 Task: Create a section Code Quality Sprint and in the section, add a milestone Digital Transformation Strategy Implementation in the project TripleWorks.
Action: Mouse moved to (67, 365)
Screenshot: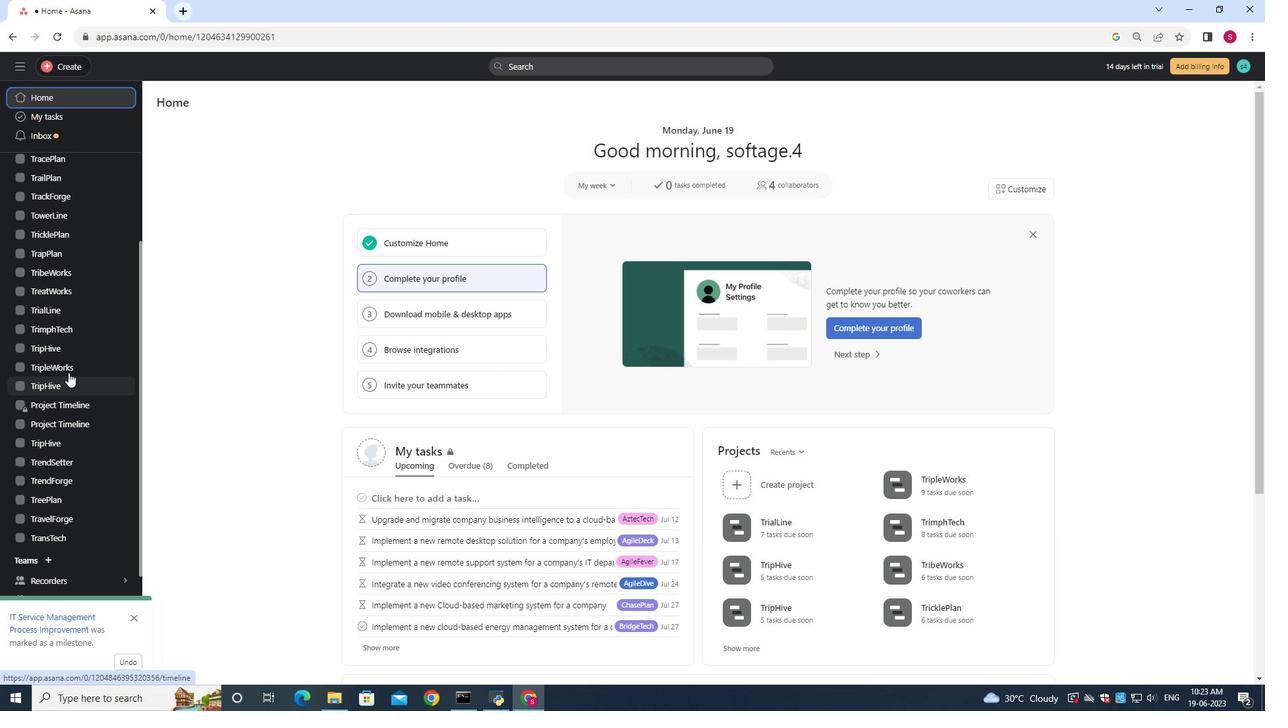 
Action: Mouse pressed left at (67, 365)
Screenshot: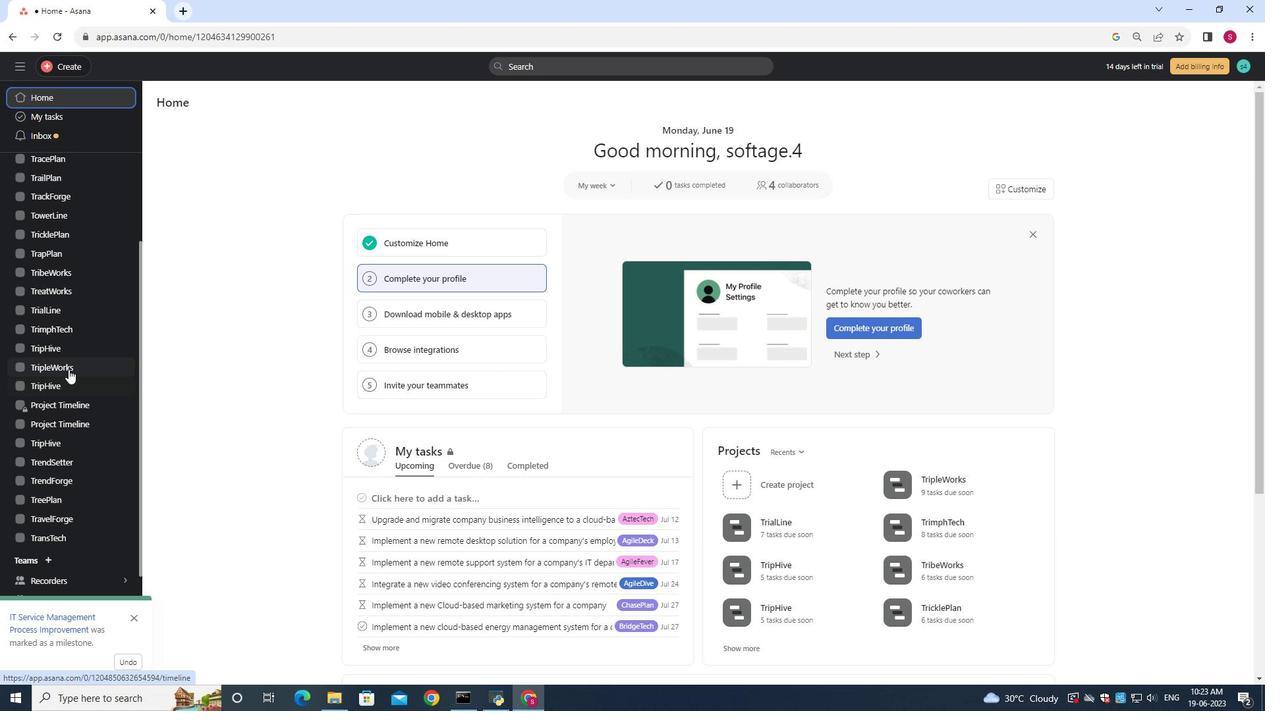 
Action: Mouse moved to (205, 157)
Screenshot: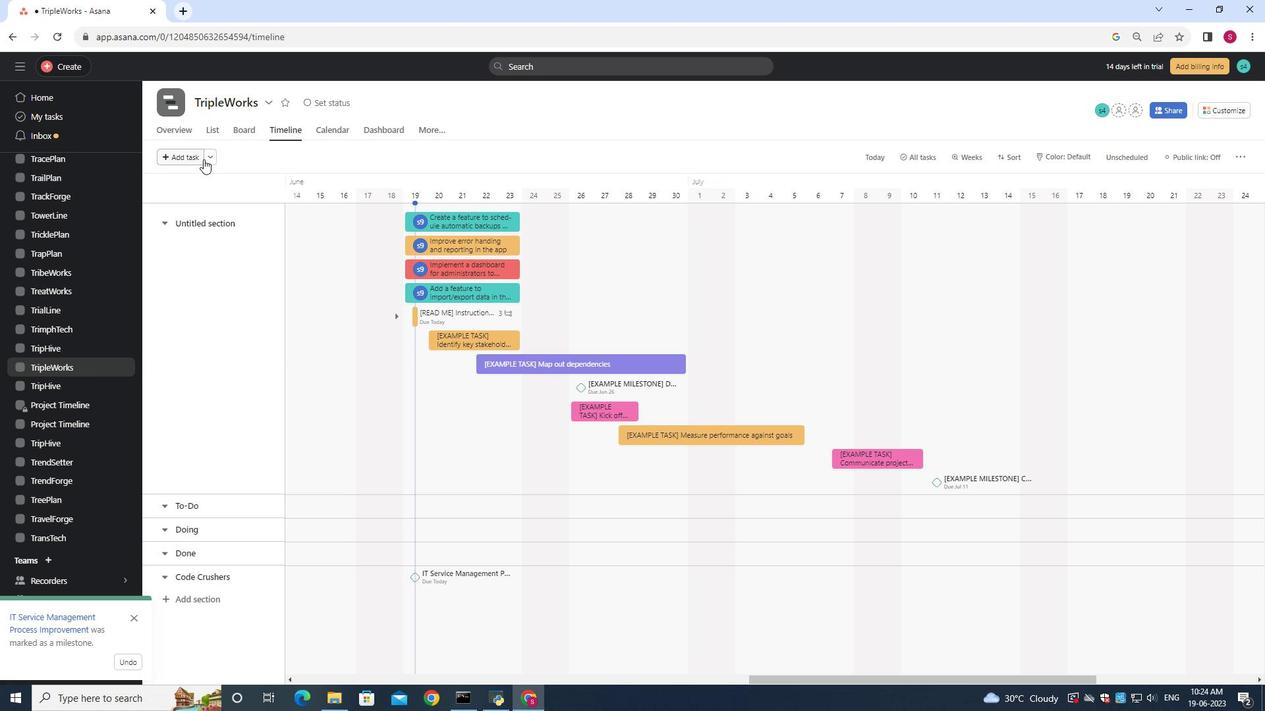 
Action: Mouse pressed left at (205, 157)
Screenshot: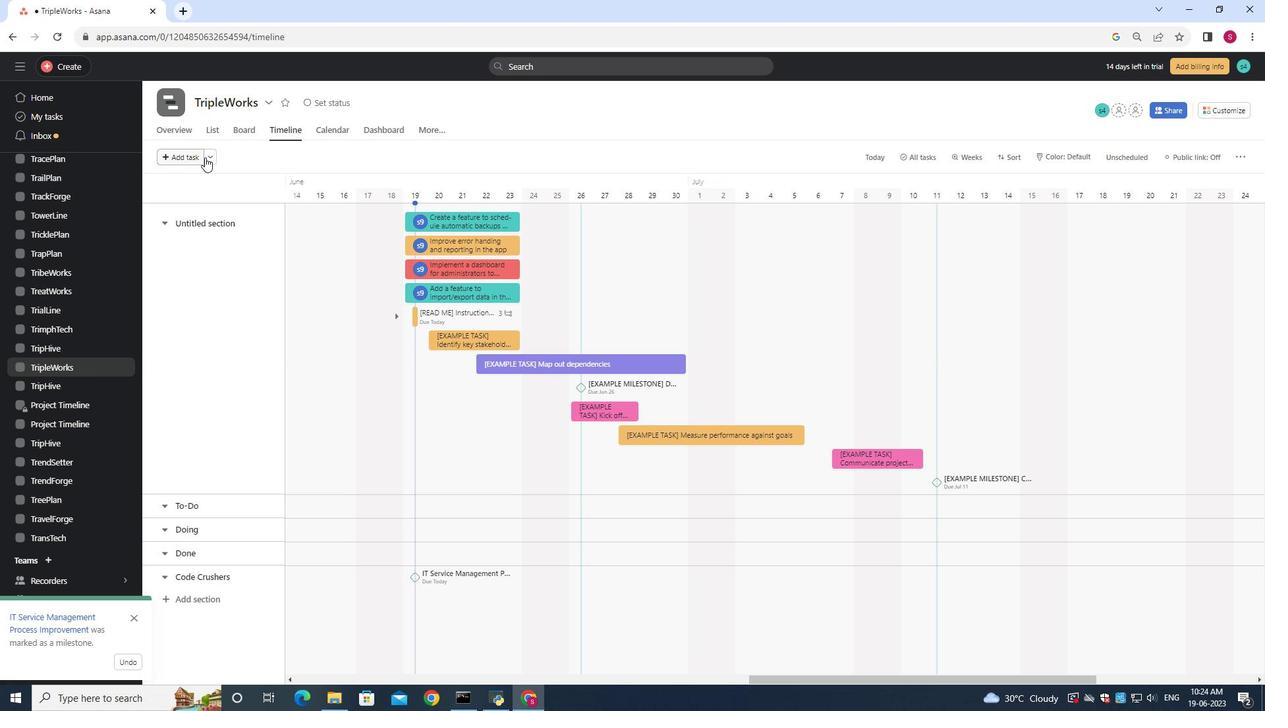 
Action: Mouse moved to (221, 181)
Screenshot: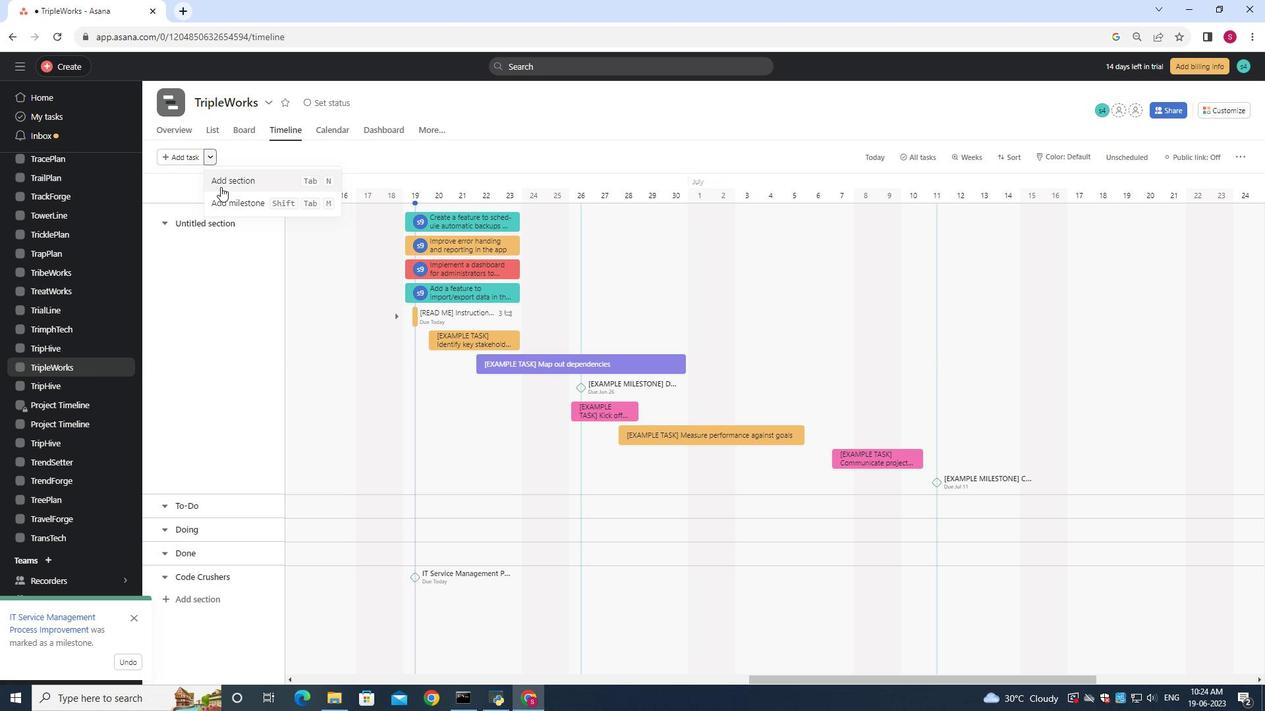 
Action: Mouse pressed left at (221, 181)
Screenshot: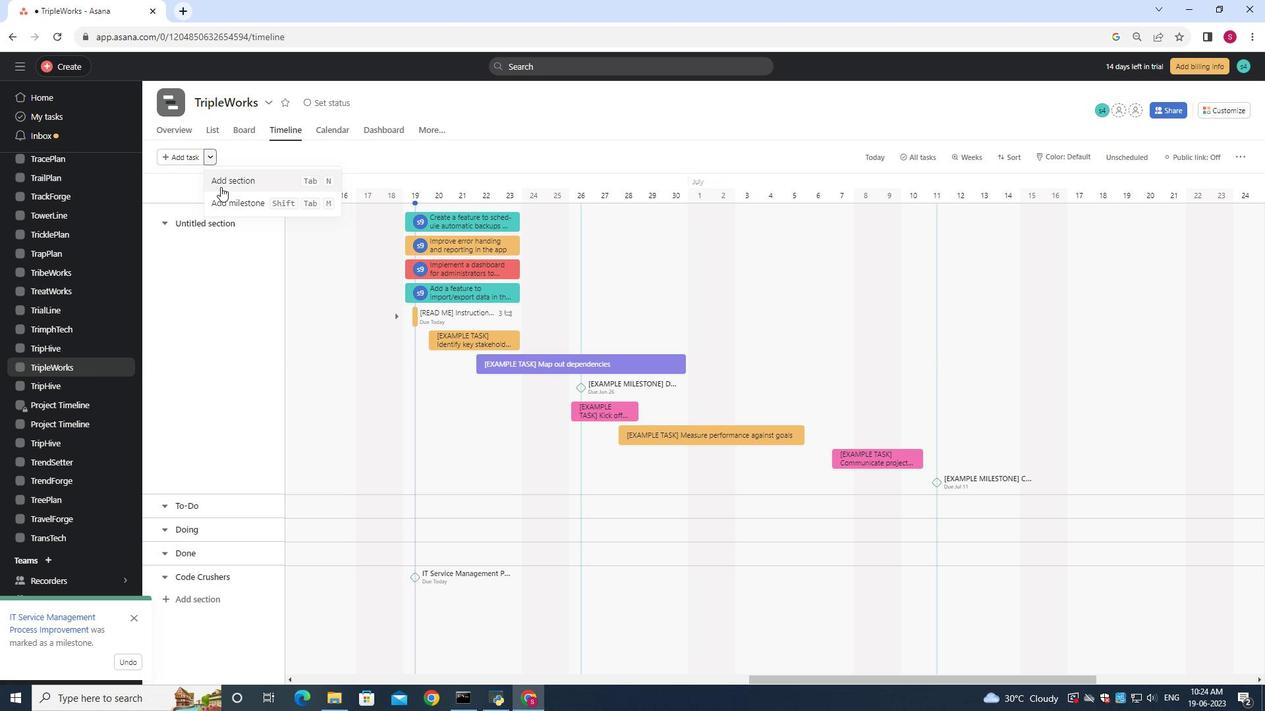 
Action: Mouse moved to (227, 266)
Screenshot: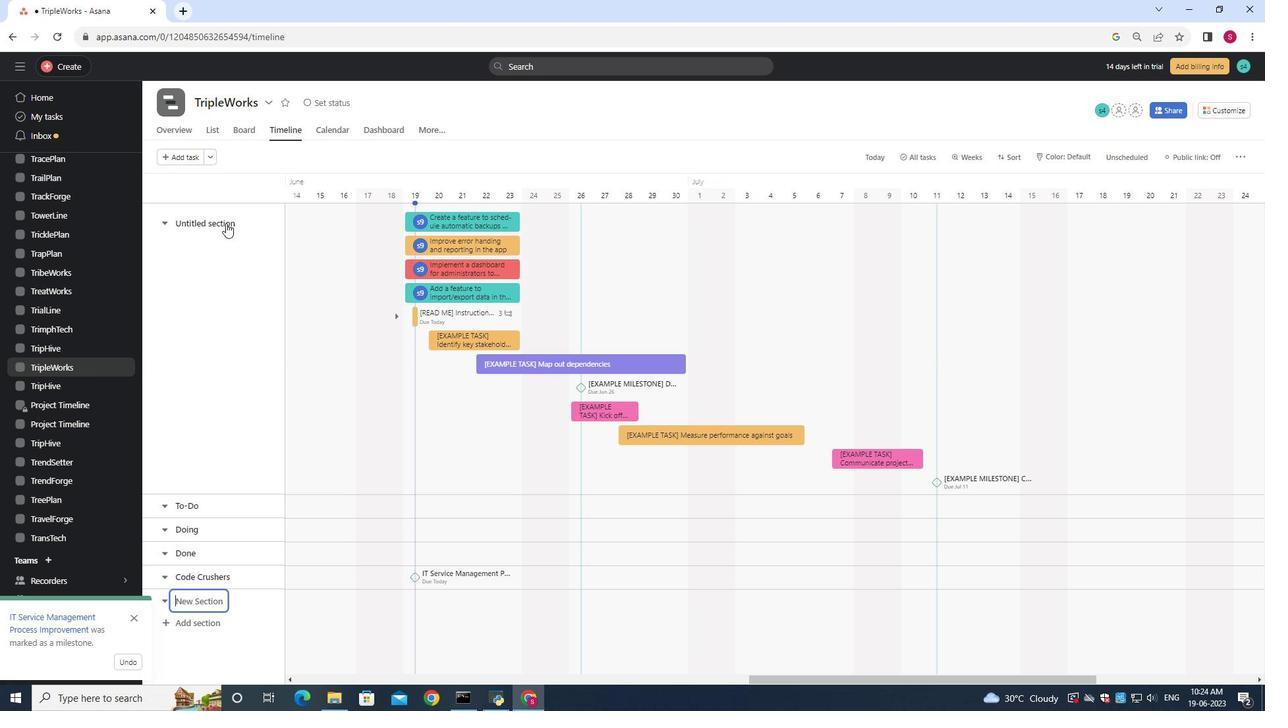 
Action: Key pressed <Key.shift>Code<Key.space><Key.shift><Key.shift><Key.shift><Key.shift><Key.shift><Key.shift><Key.shift><Key.shift><Key.shift><Key.shift><Key.shift><Key.shift><Key.shift><Key.shift><Key.shift><Key.shift><Key.shift><Key.shift><Key.shift><Key.shift><Key.shift><Key.shift><Key.shift><Key.shift><Key.shift>Quality
Screenshot: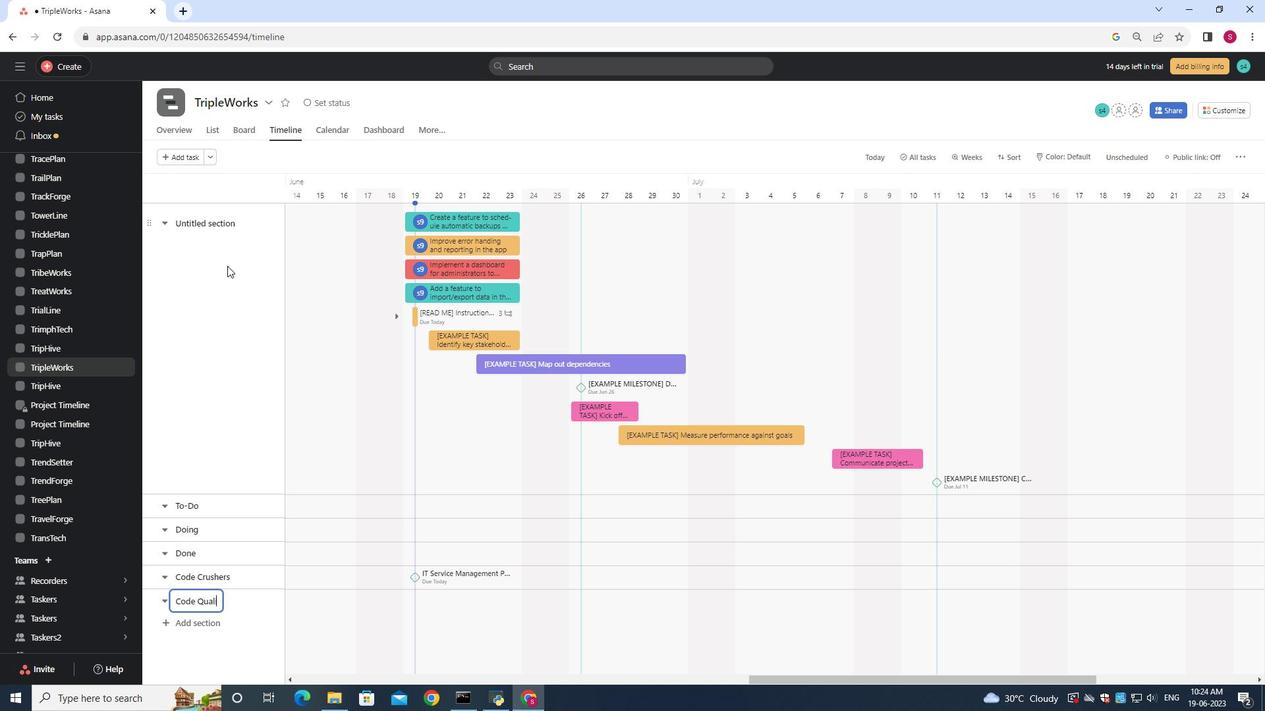 
Action: Mouse moved to (309, 607)
Screenshot: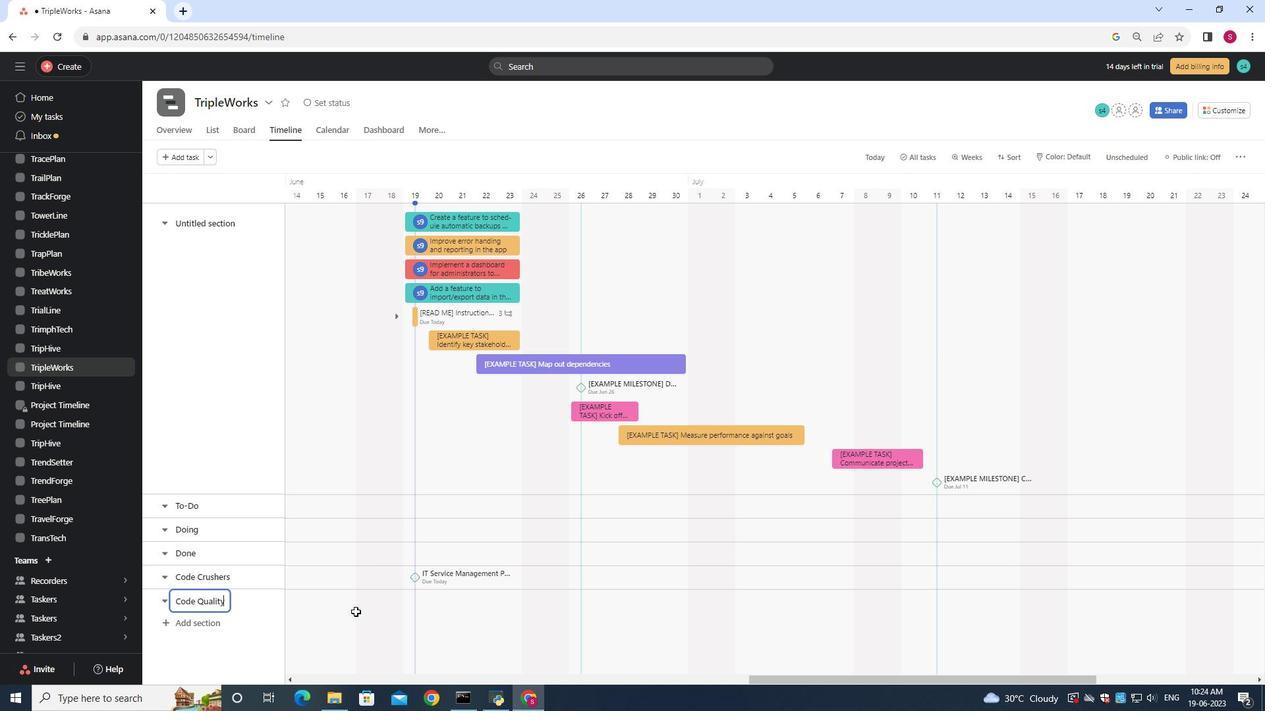 
Action: Mouse pressed left at (309, 607)
Screenshot: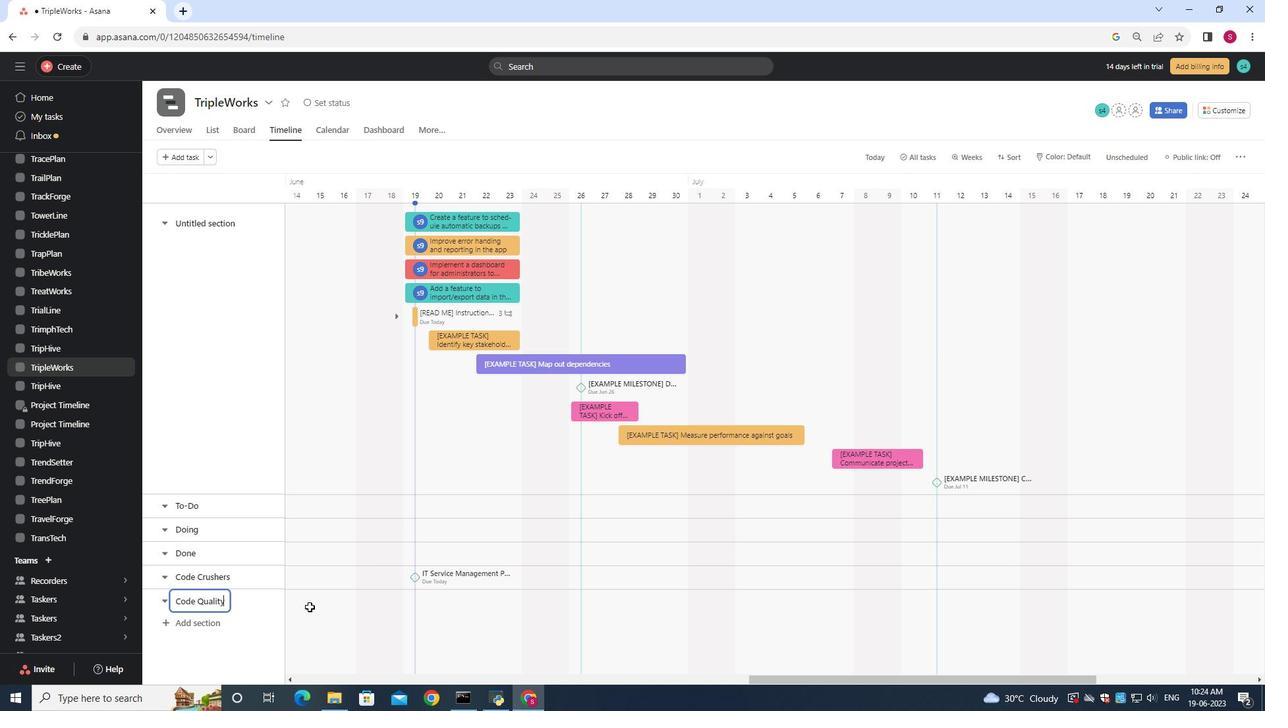 
Action: Mouse moved to (310, 607)
Screenshot: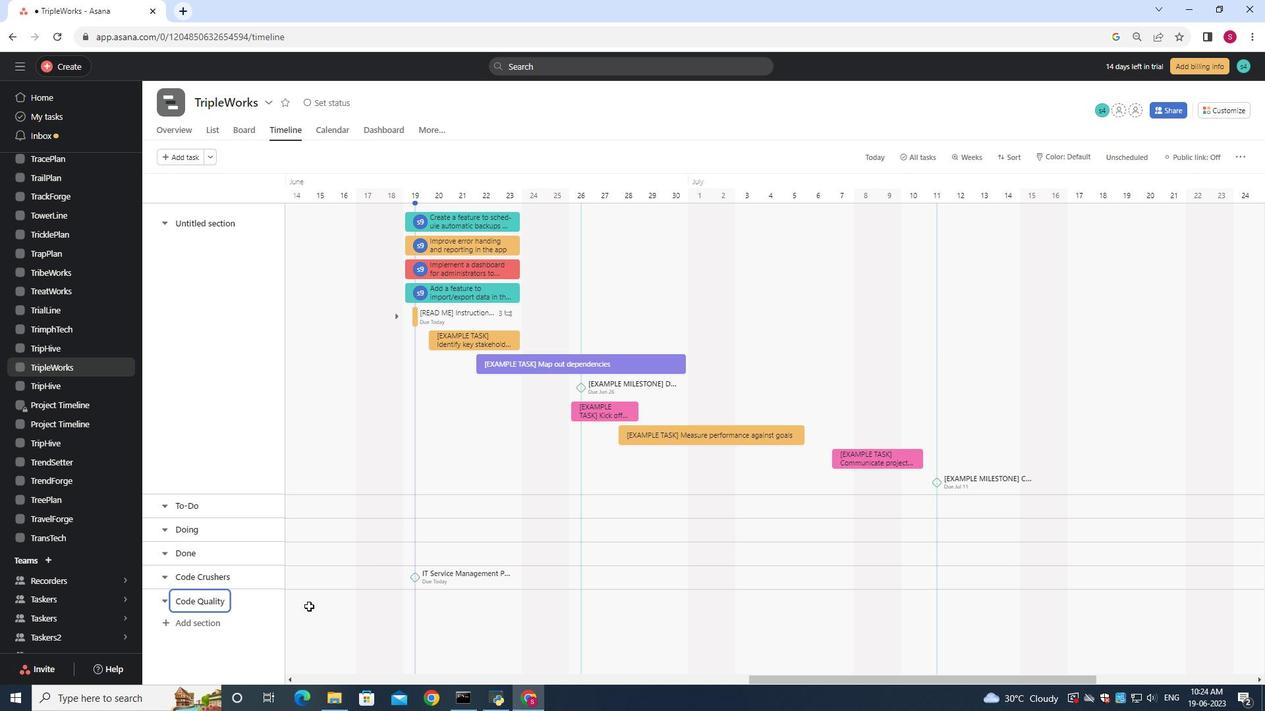 
Action: Key pressed <Key.shift><Key.shift>Digital<Key.space><Key.shift><Key.shift><Key.shift><Key.shift><Key.shift><Key.shift><Key.shift><Key.shift><Key.shift><Key.shift><Key.shift><Key.shift><Key.shift><Key.shift><Key.shift><Key.shift><Key.shift><Key.shift><Key.shift><Key.shift><Key.shift><Key.shift><Key.shift><Key.shift><Key.shift><Key.shift><Key.shift><Key.shift><Key.shift><Key.shift>Transformation<Key.space><Key.shift>Startegy
Screenshot: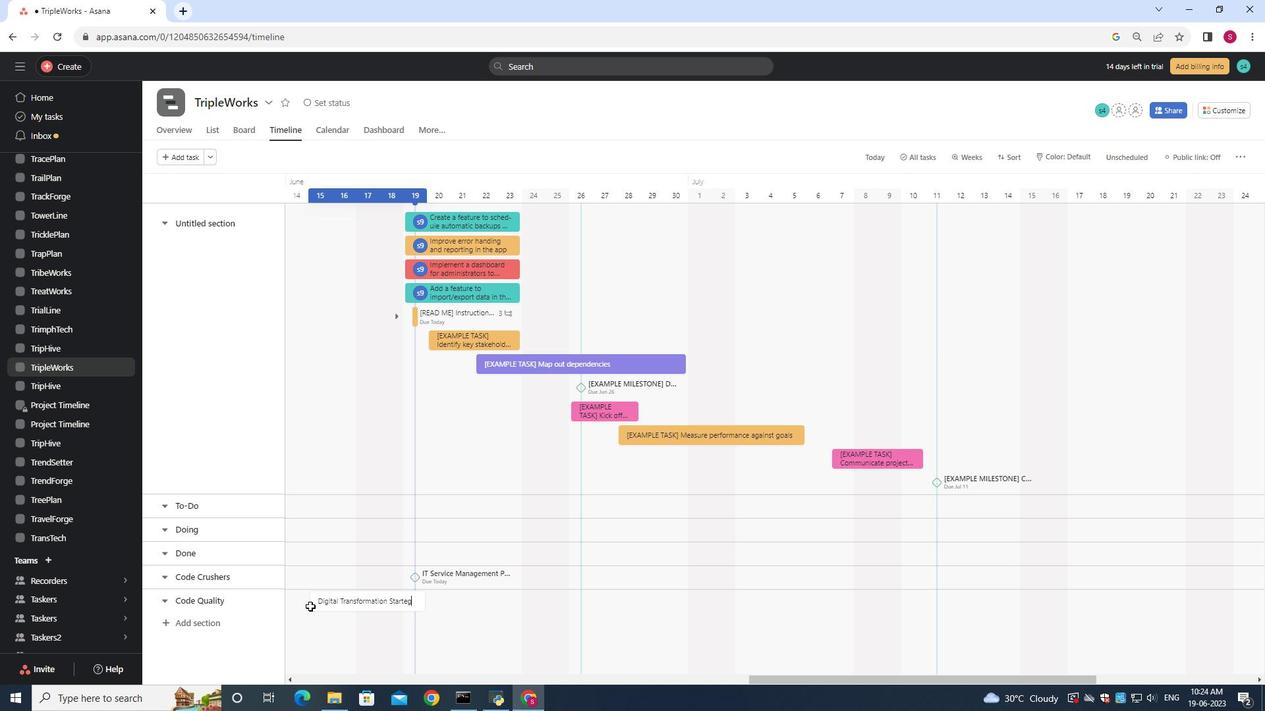 
Action: Mouse moved to (309, 539)
Screenshot: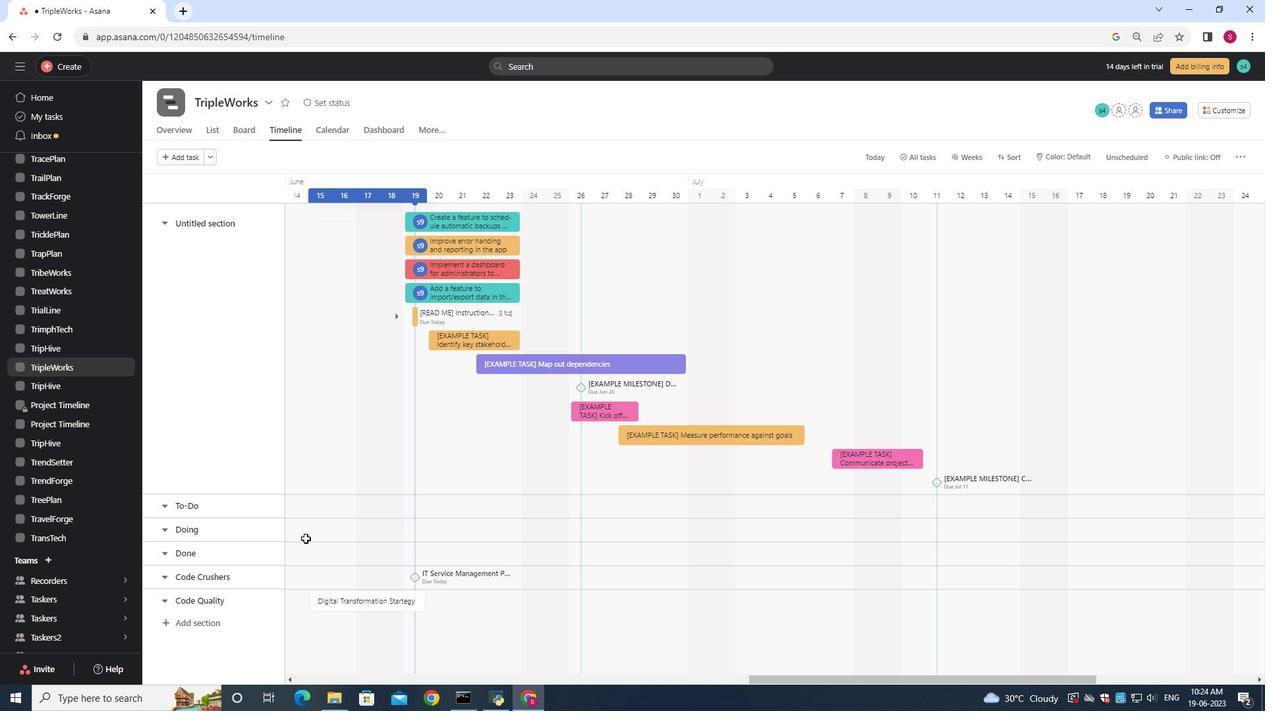 
Action: Key pressed <Key.space><Key.shift>Implementation<Key.space>
Screenshot: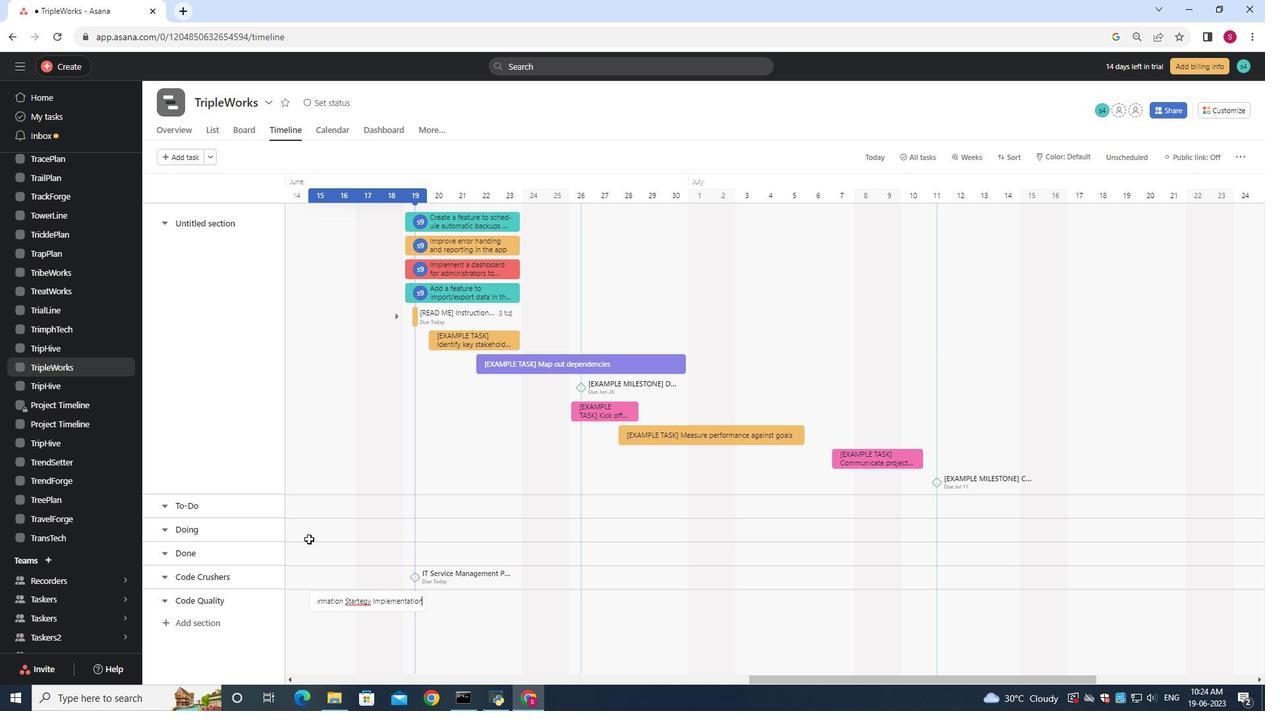 
Action: Mouse moved to (365, 604)
Screenshot: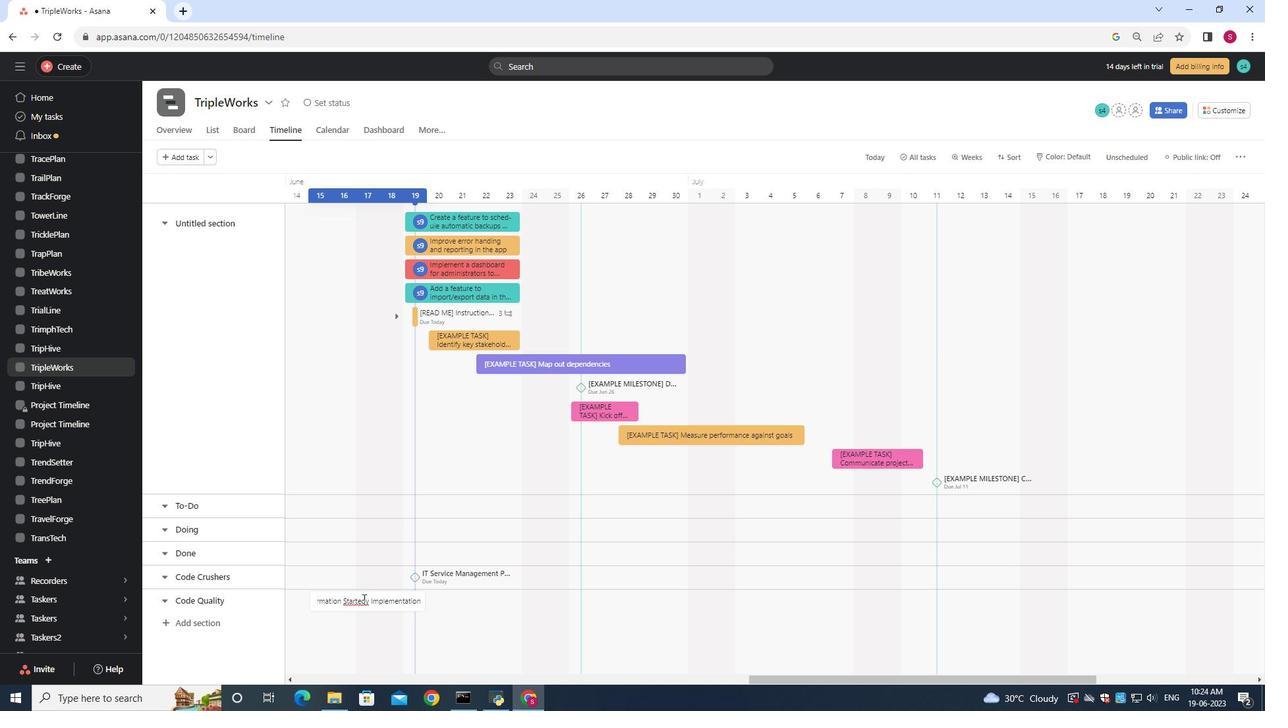 
Action: Mouse pressed left at (365, 604)
Screenshot: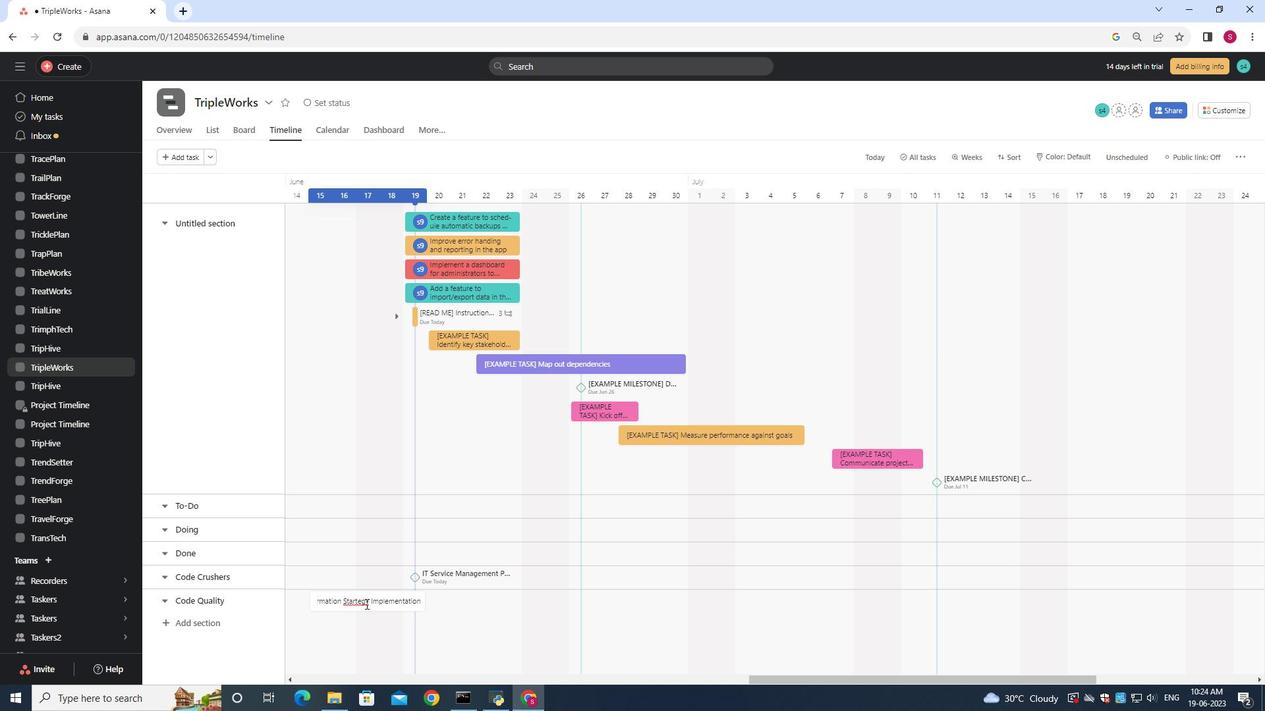 
Action: Mouse moved to (369, 597)
Screenshot: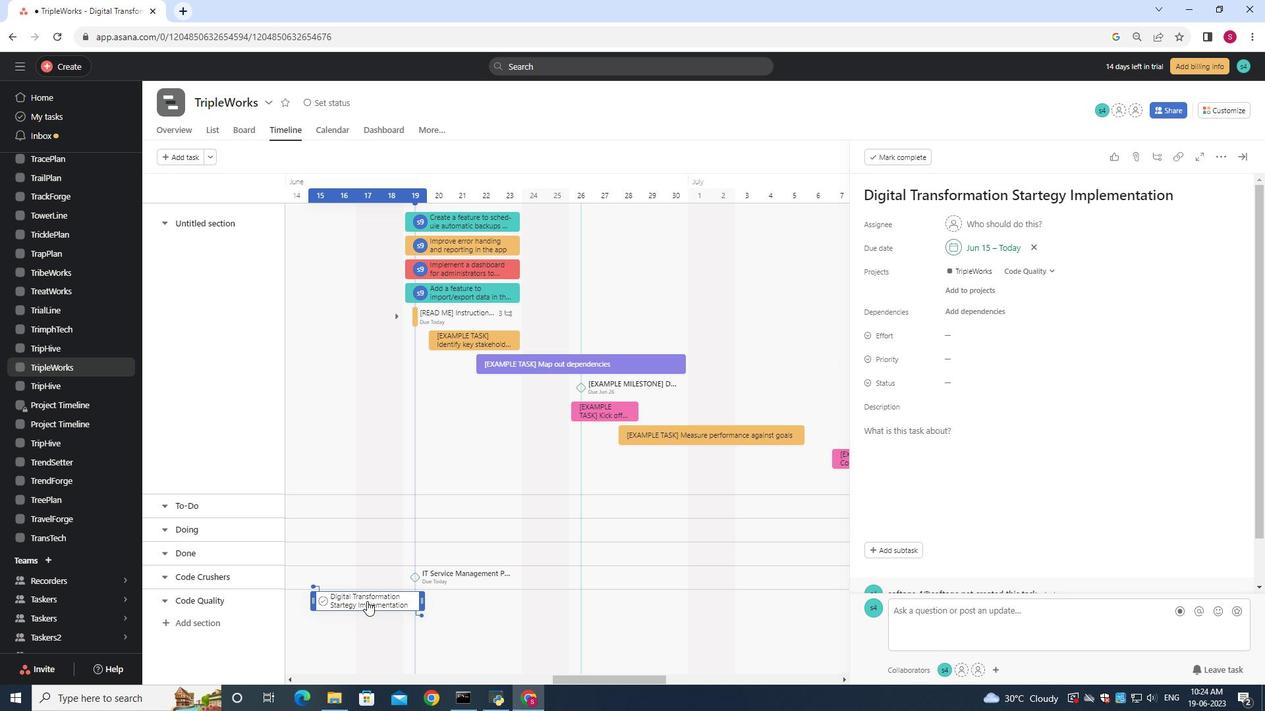 
Action: Mouse pressed right at (369, 597)
Screenshot: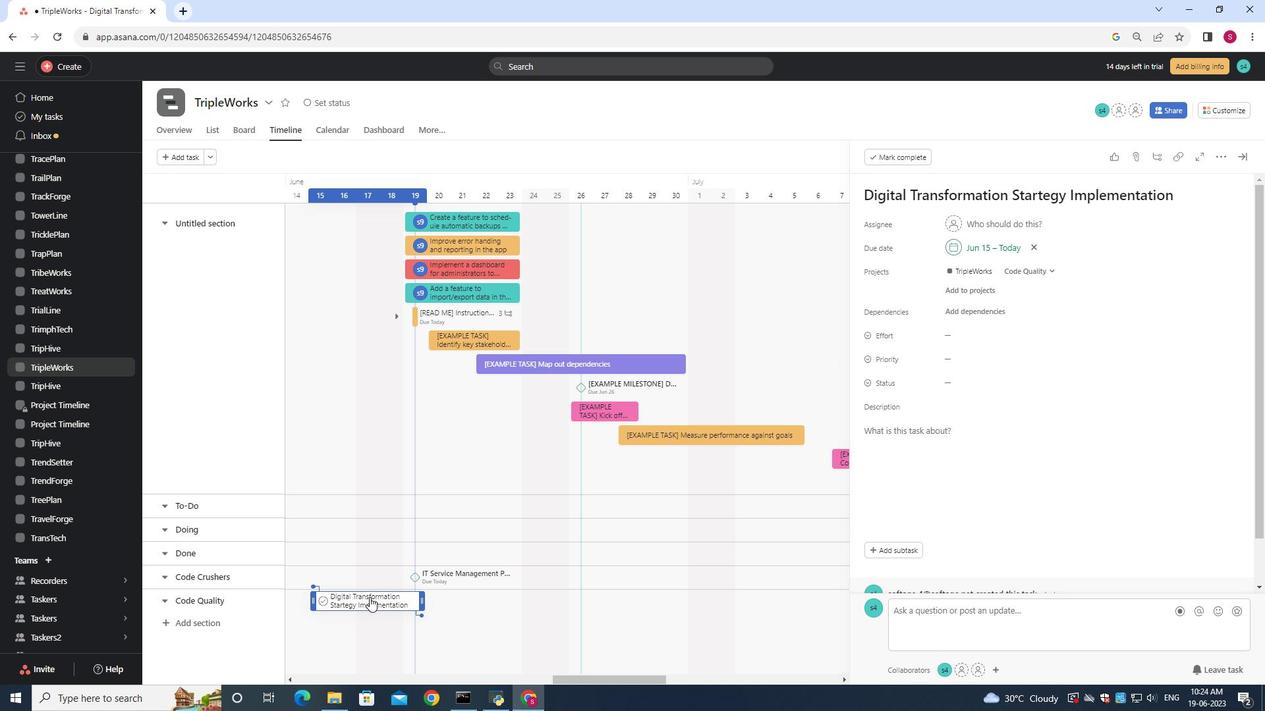
Action: Mouse moved to (398, 528)
Screenshot: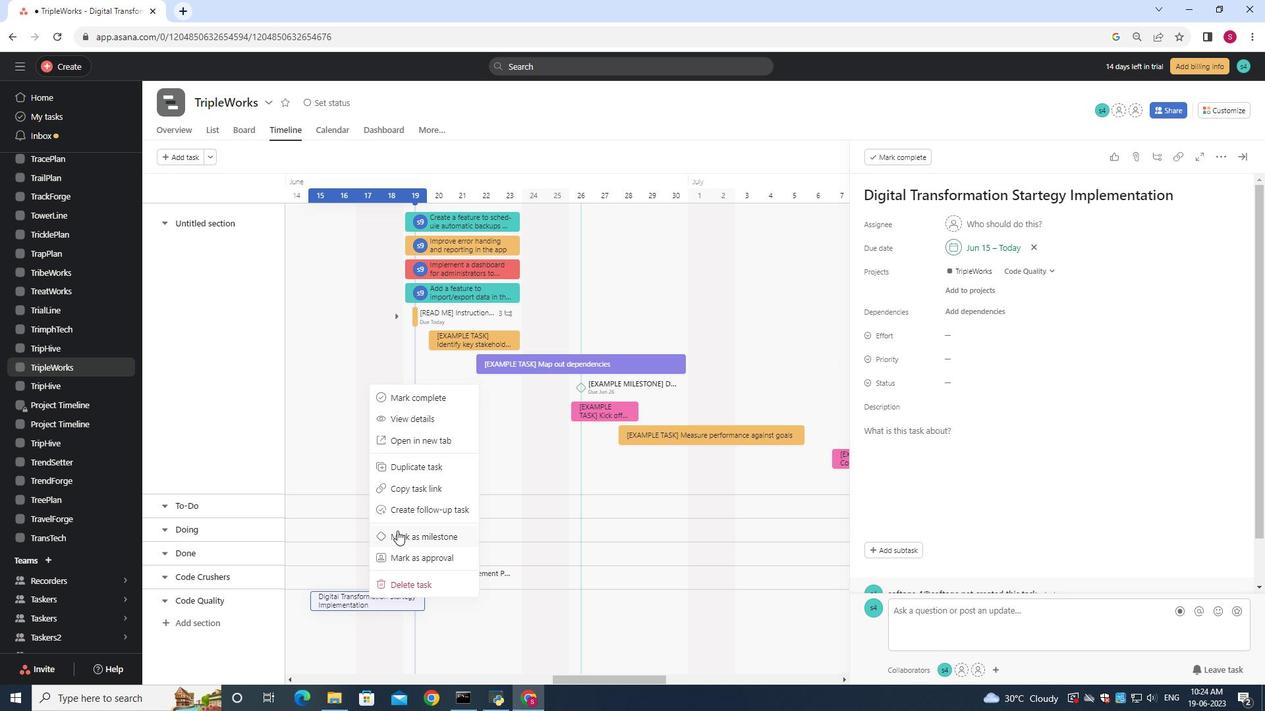 
Action: Mouse pressed left at (398, 528)
Screenshot: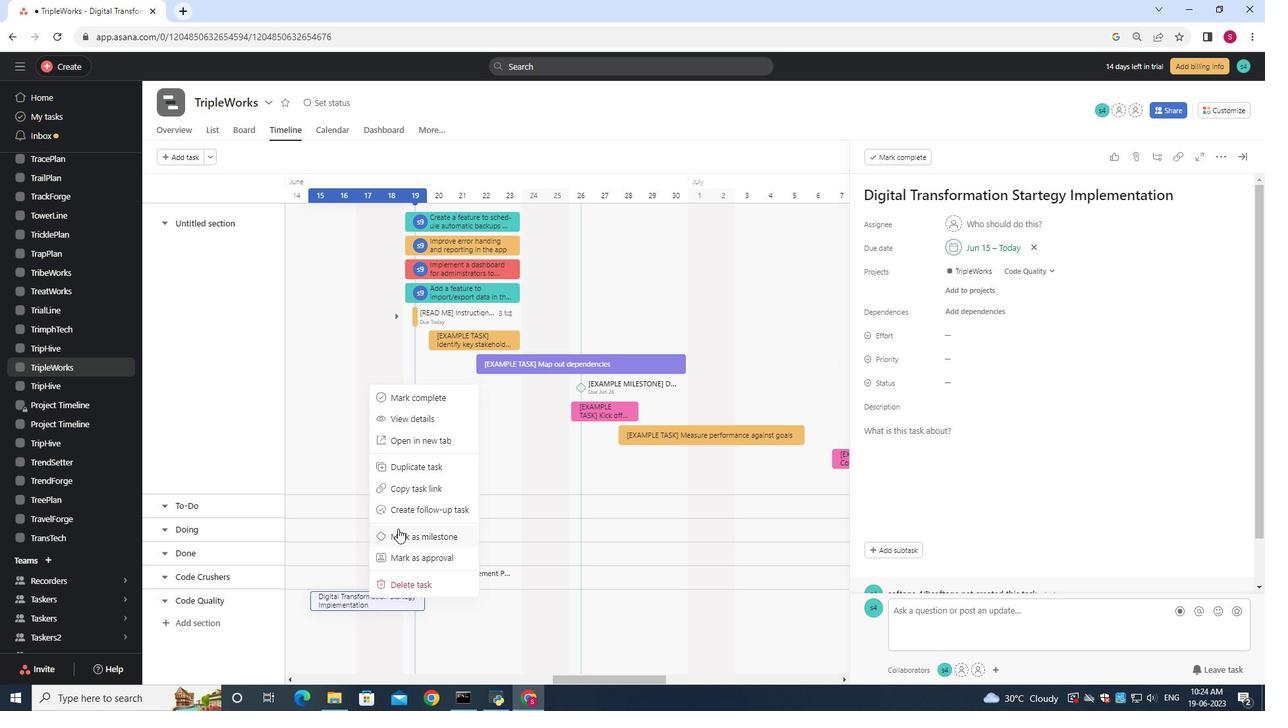 
Action: Mouse moved to (399, 532)
Screenshot: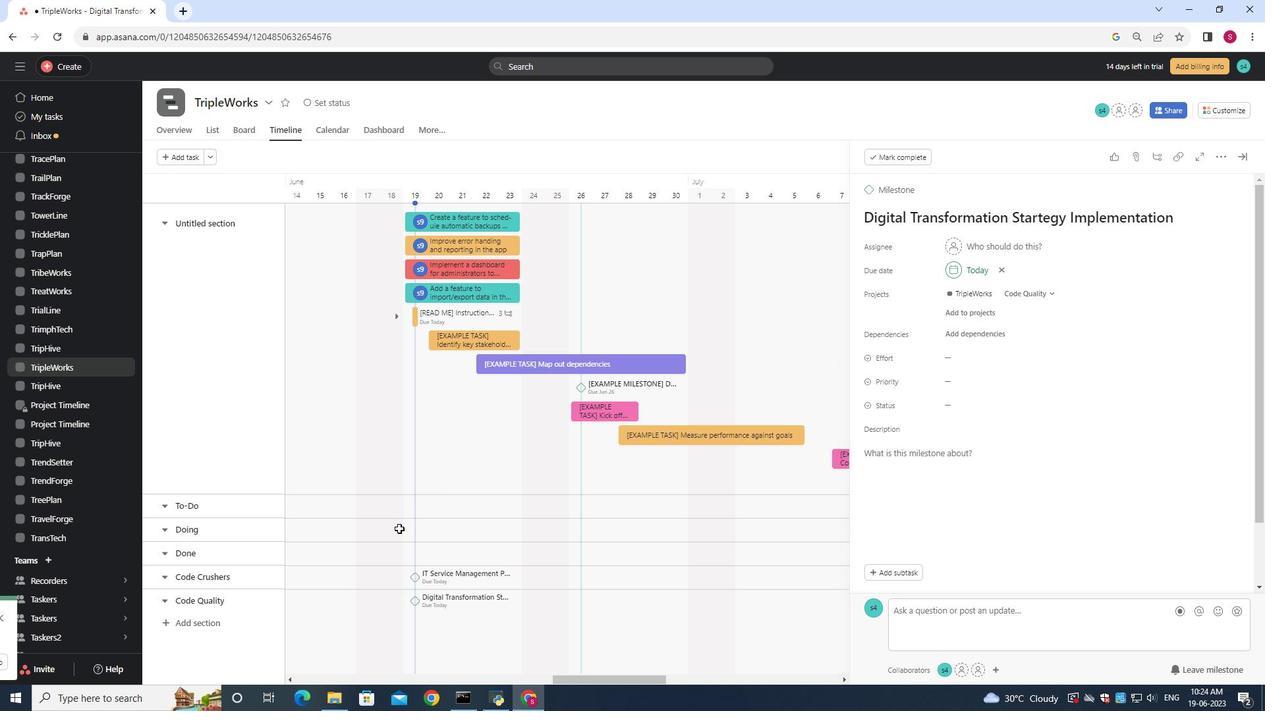 
